 Task: Create a task  Create a new online booking system for a salon or spa , assign it to team member softage.1@softage.net in the project AgileMastery and update the status of the task to  Off Track , set the priority of the task to Medium
Action: Mouse moved to (70, 281)
Screenshot: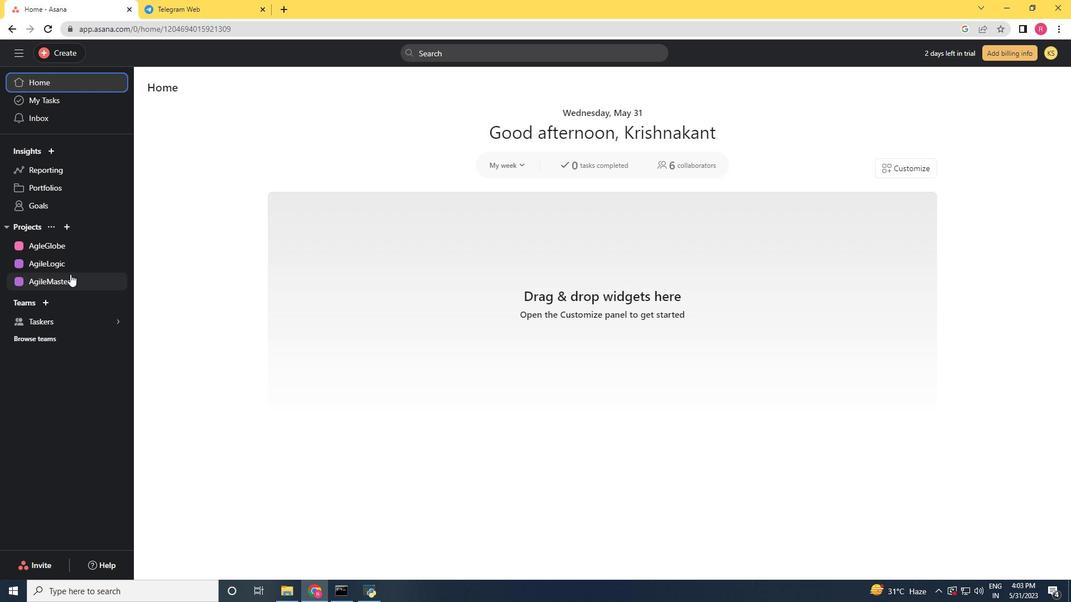 
Action: Mouse pressed left at (70, 281)
Screenshot: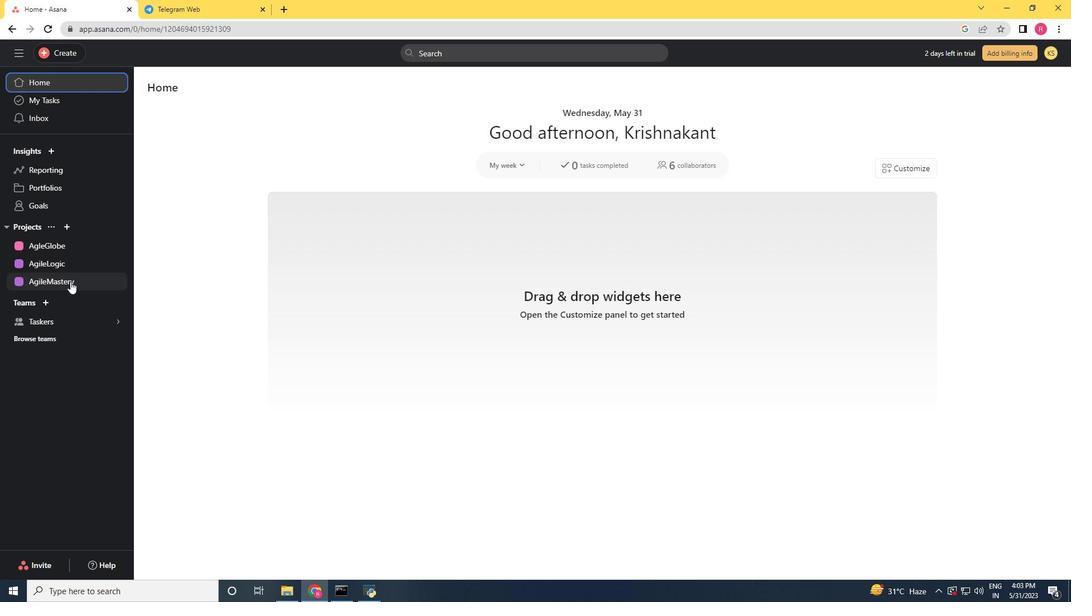 
Action: Mouse moved to (55, 49)
Screenshot: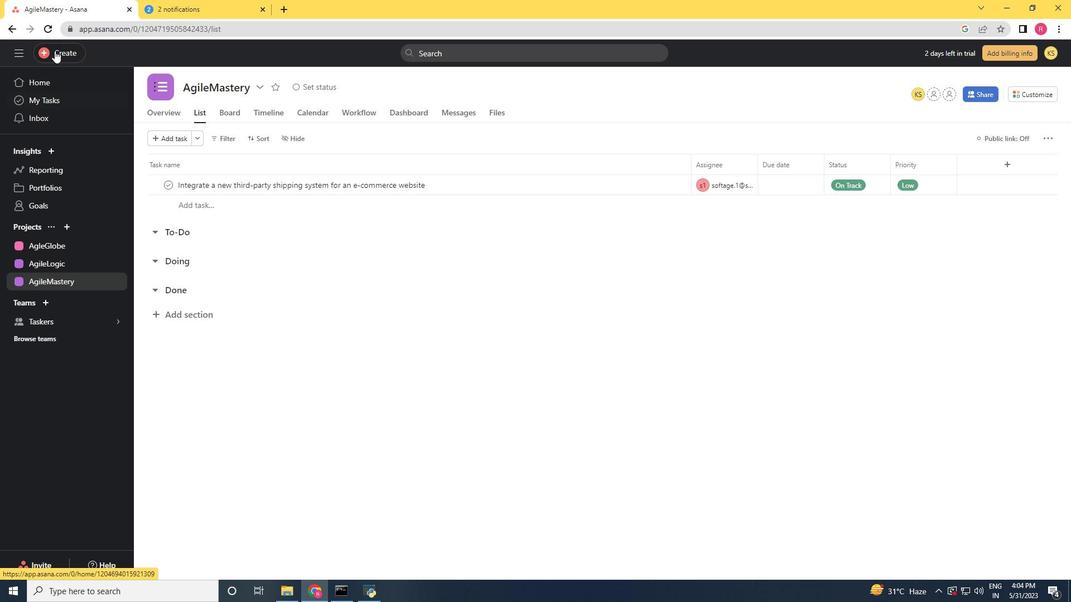 
Action: Mouse pressed left at (55, 49)
Screenshot: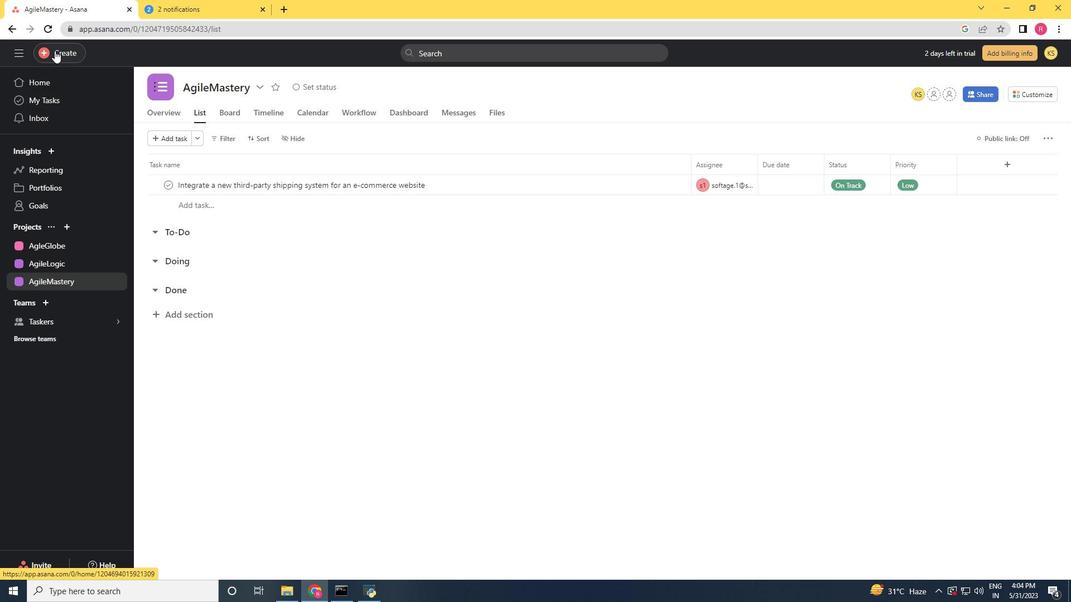 
Action: Mouse moved to (147, 58)
Screenshot: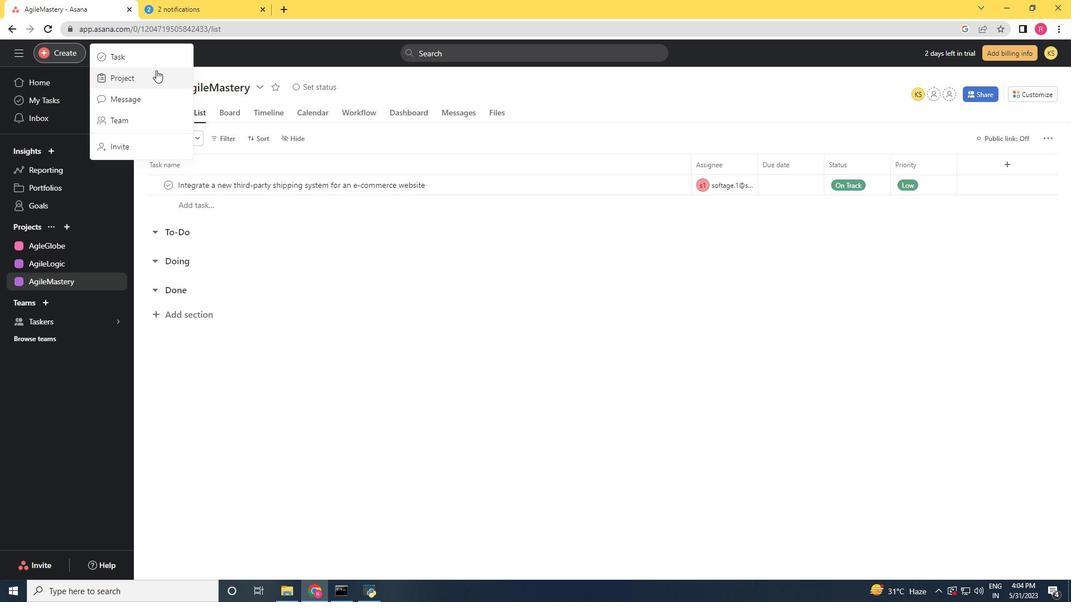 
Action: Mouse pressed left at (147, 58)
Screenshot: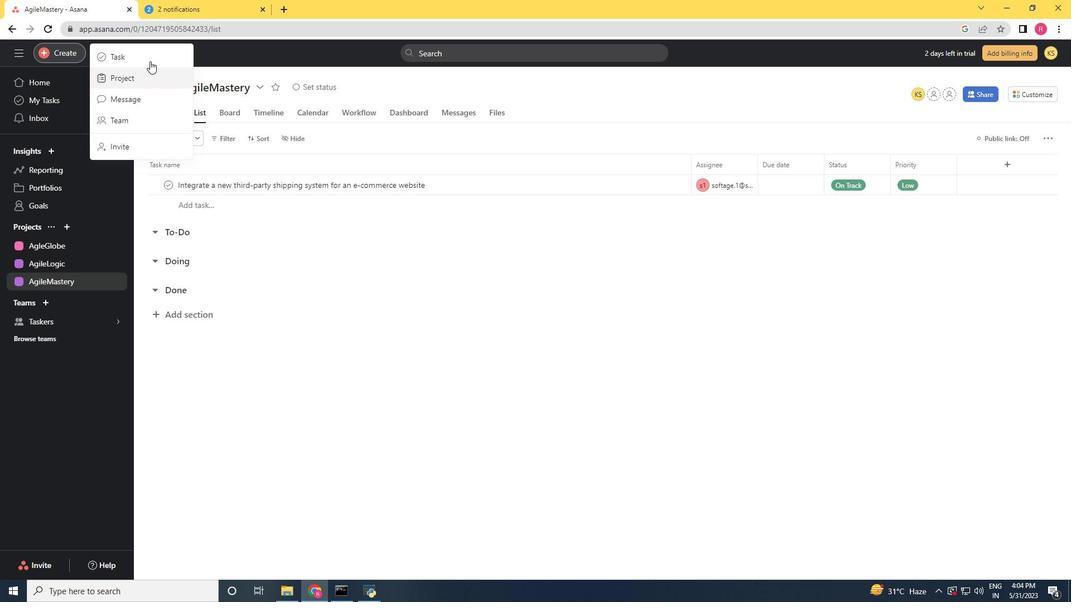 
Action: Key pressed <Key.shift>Create<Key.space>a<Key.space>new<Key.space>online<Key.space>booking<Key.space>system<Key.space>for<Key.space>a<Key.space>salon<Key.space>or<Key.space>spa
Screenshot: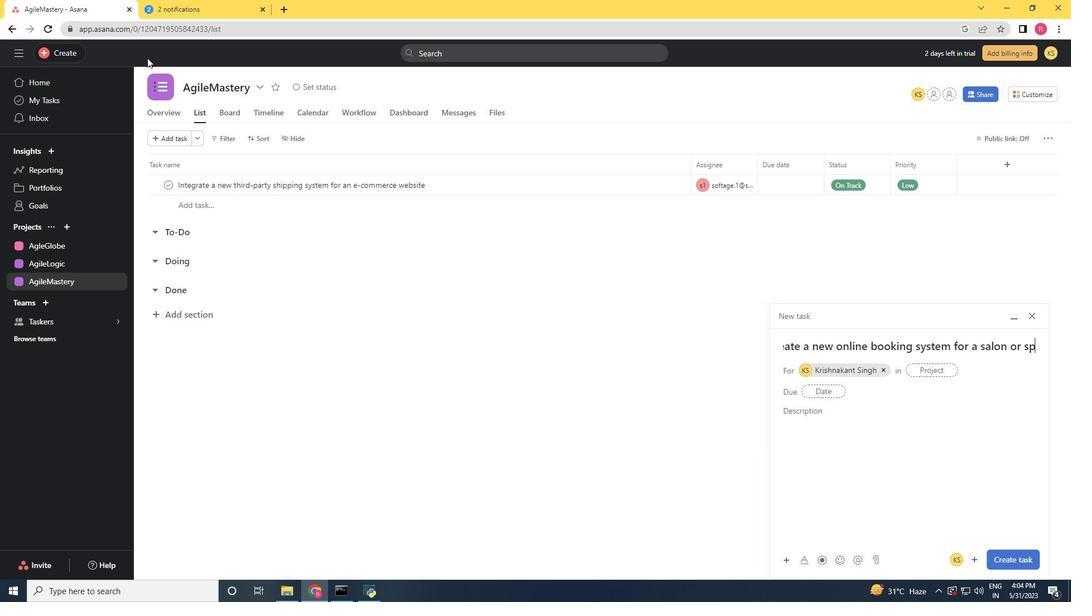 
Action: Mouse moved to (219, 6)
Screenshot: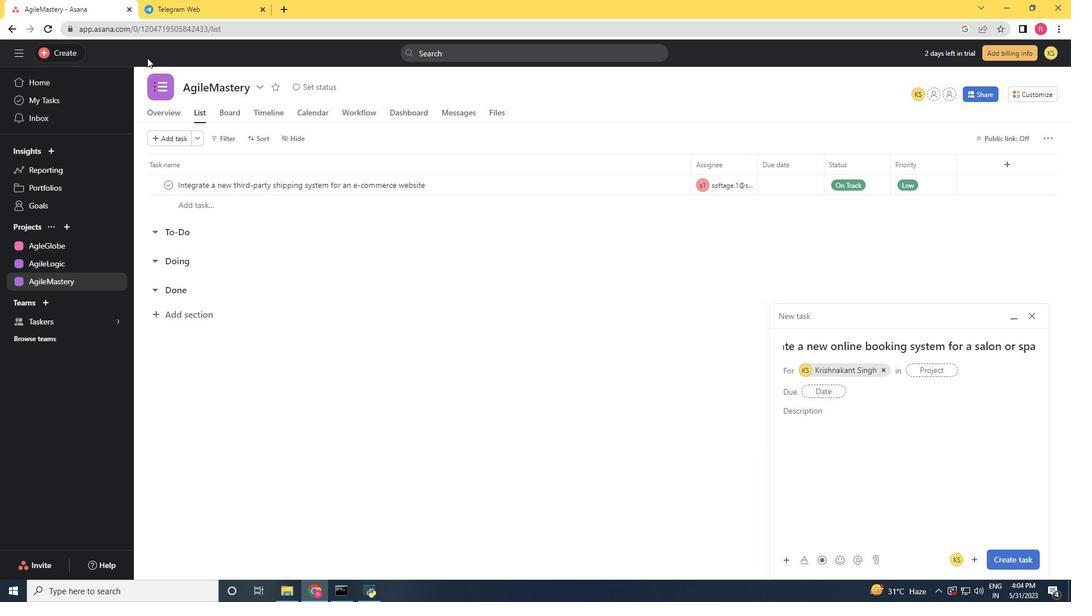 
Action: Mouse scrolled (219, 7) with delta (0, 0)
Screenshot: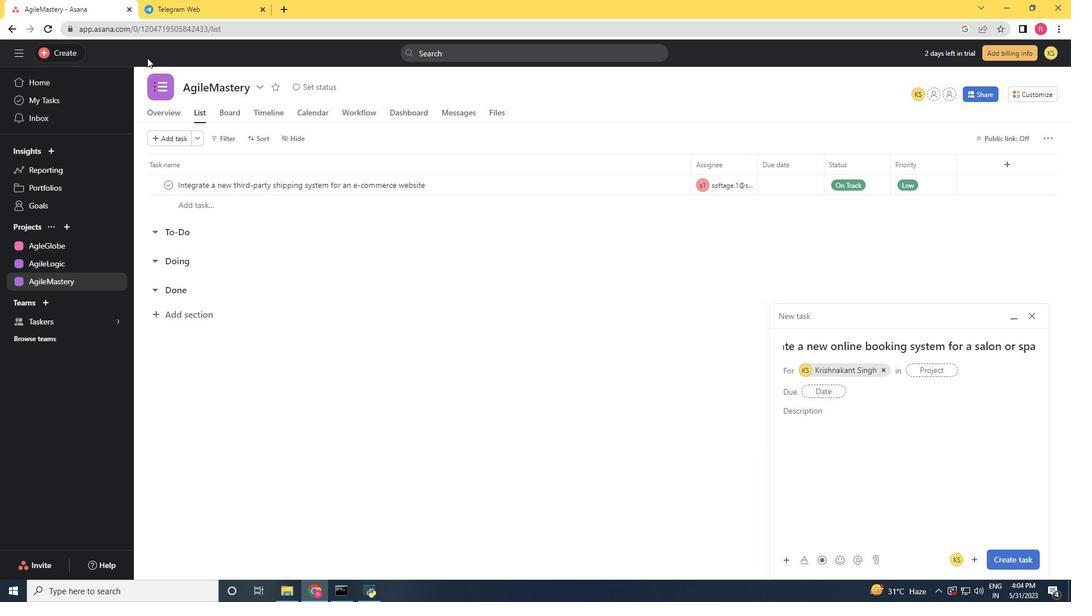 
Action: Mouse moved to (886, 370)
Screenshot: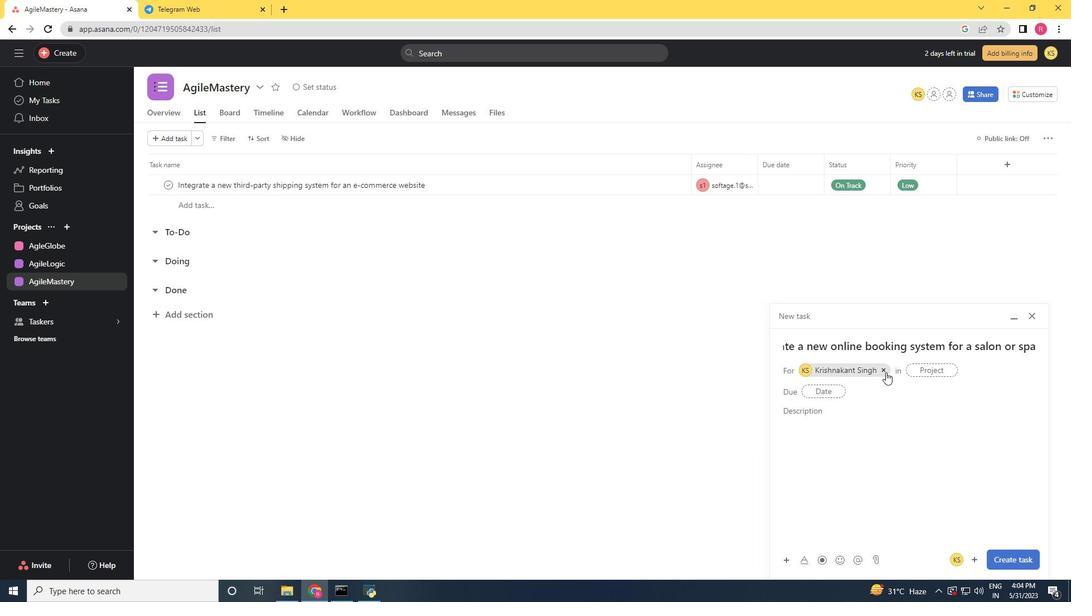 
Action: Mouse pressed left at (886, 370)
Screenshot: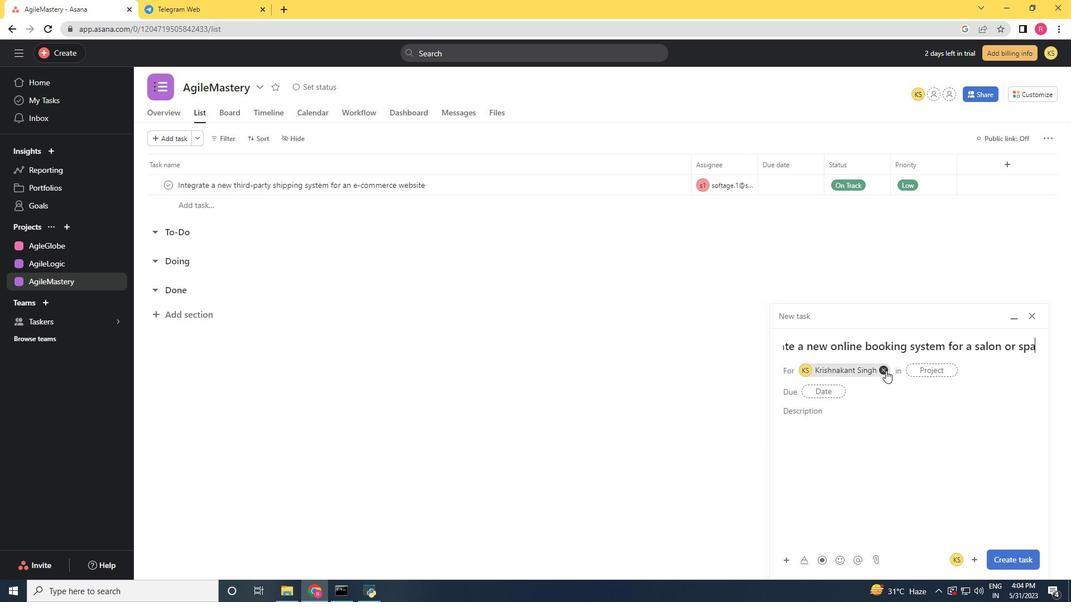 
Action: Mouse moved to (837, 371)
Screenshot: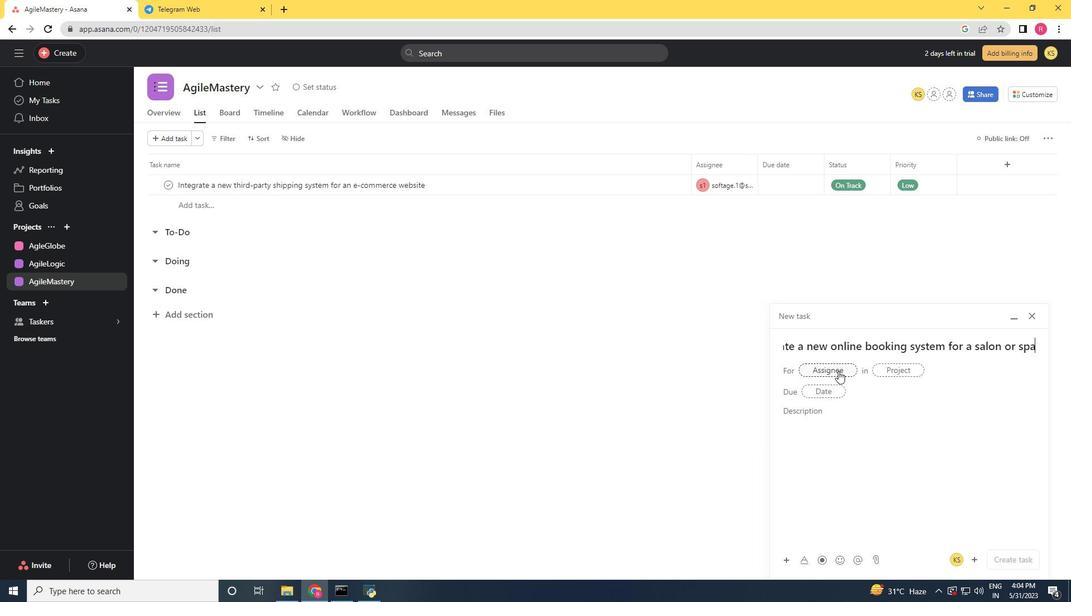 
Action: Mouse pressed left at (837, 371)
Screenshot: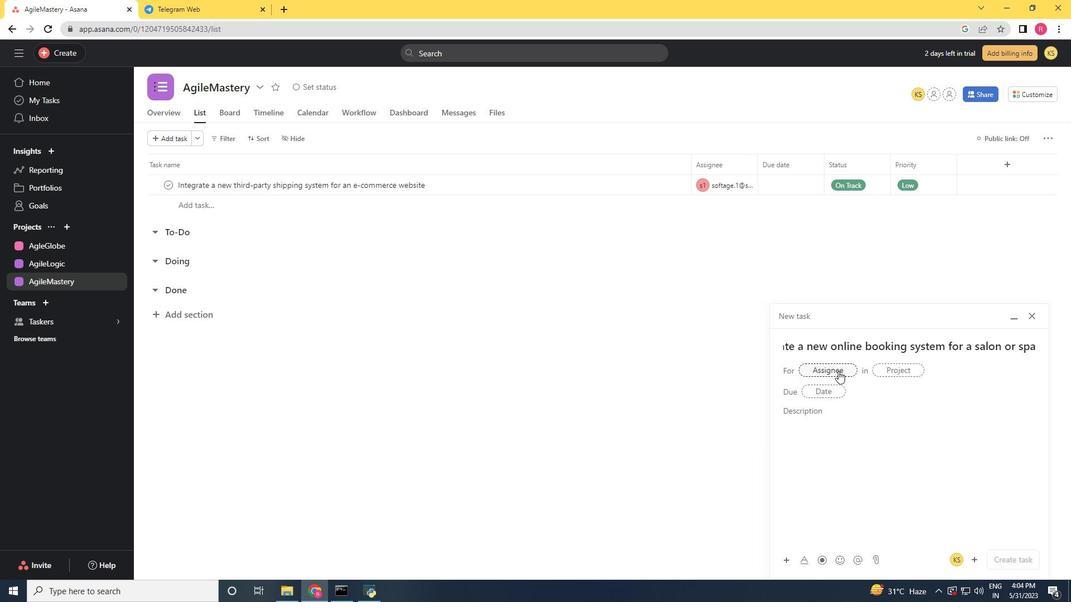 
Action: Mouse moved to (838, 369)
Screenshot: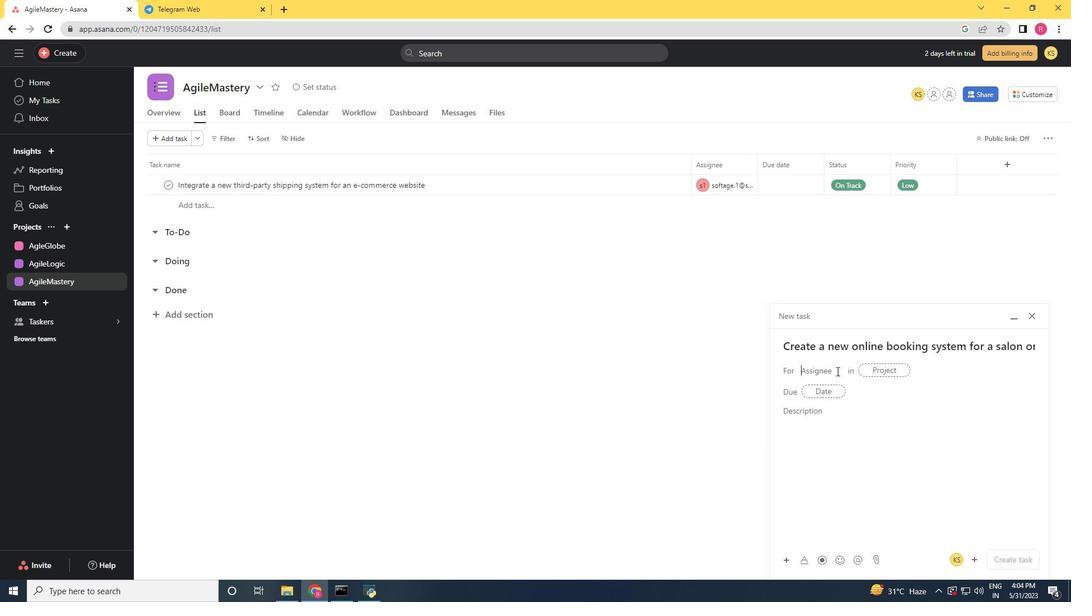 
Action: Key pressed softage.1<Key.shift>@softage.net
Screenshot: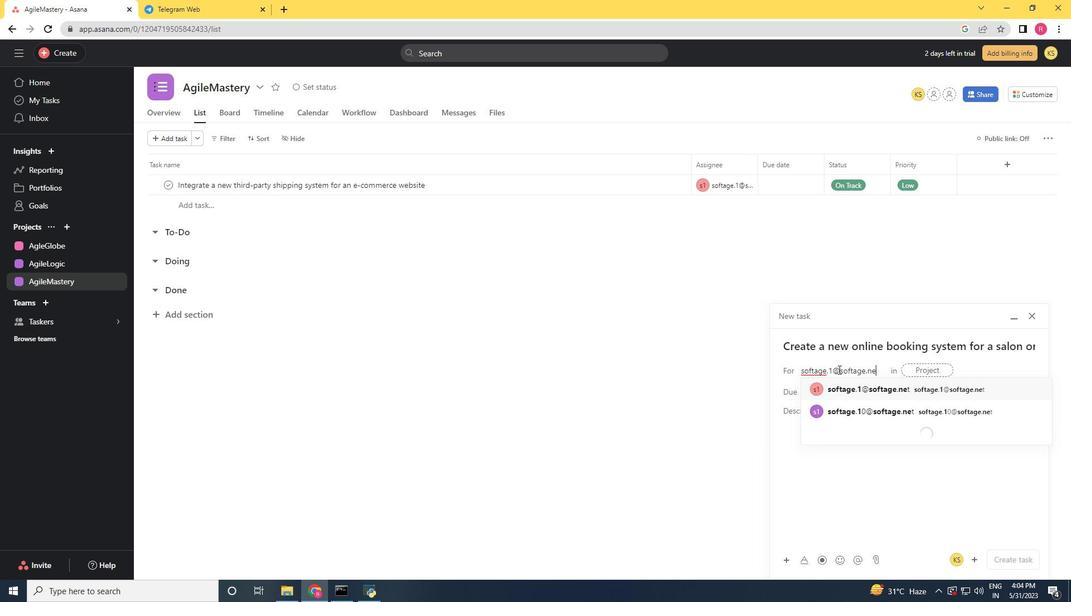 
Action: Mouse moved to (854, 391)
Screenshot: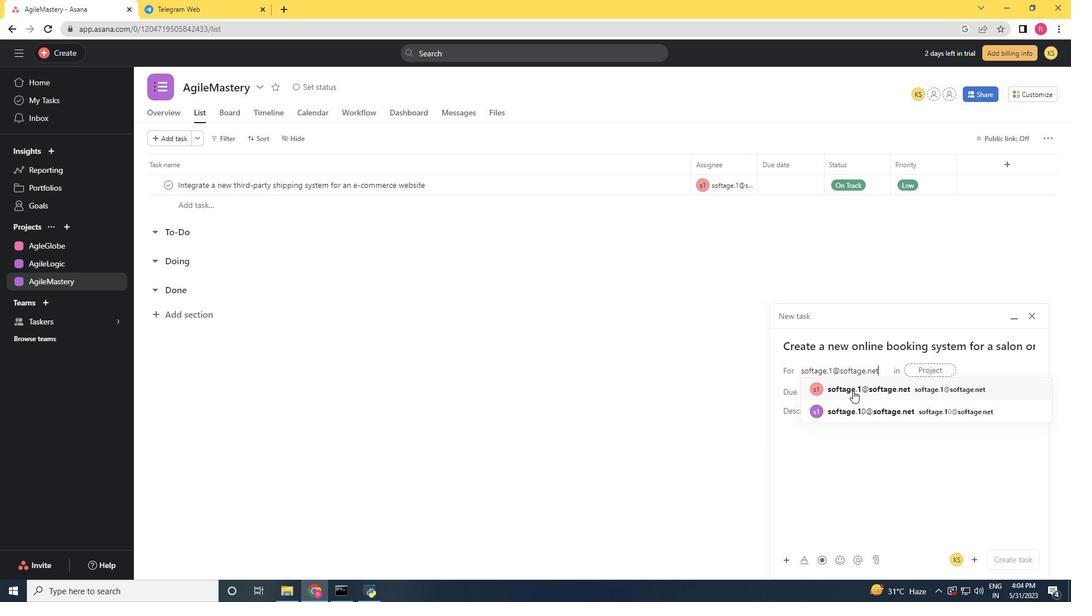 
Action: Mouse pressed left at (854, 391)
Screenshot: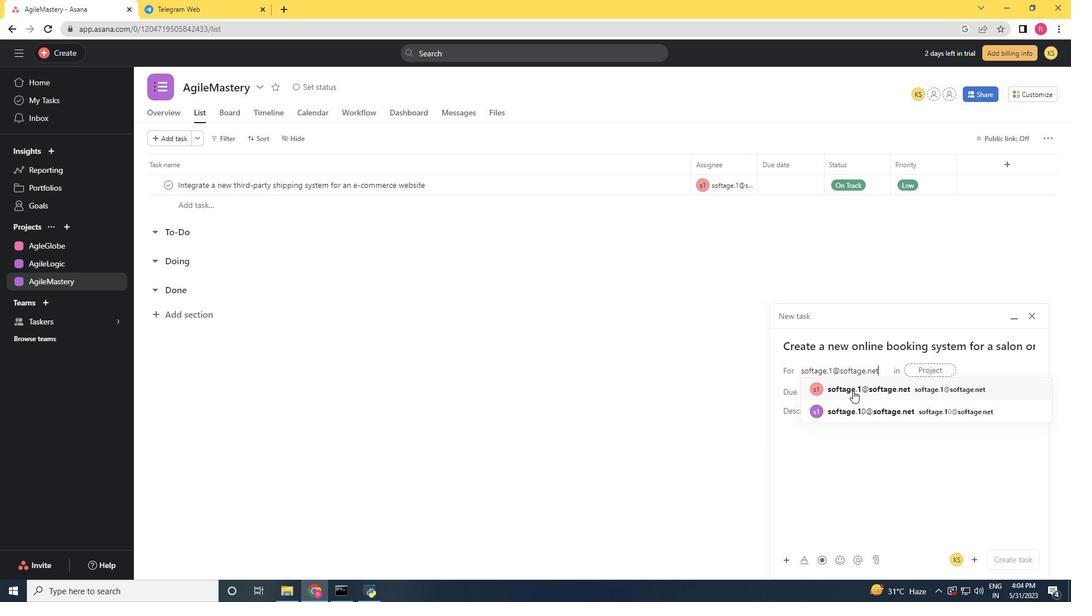 
Action: Mouse moved to (768, 392)
Screenshot: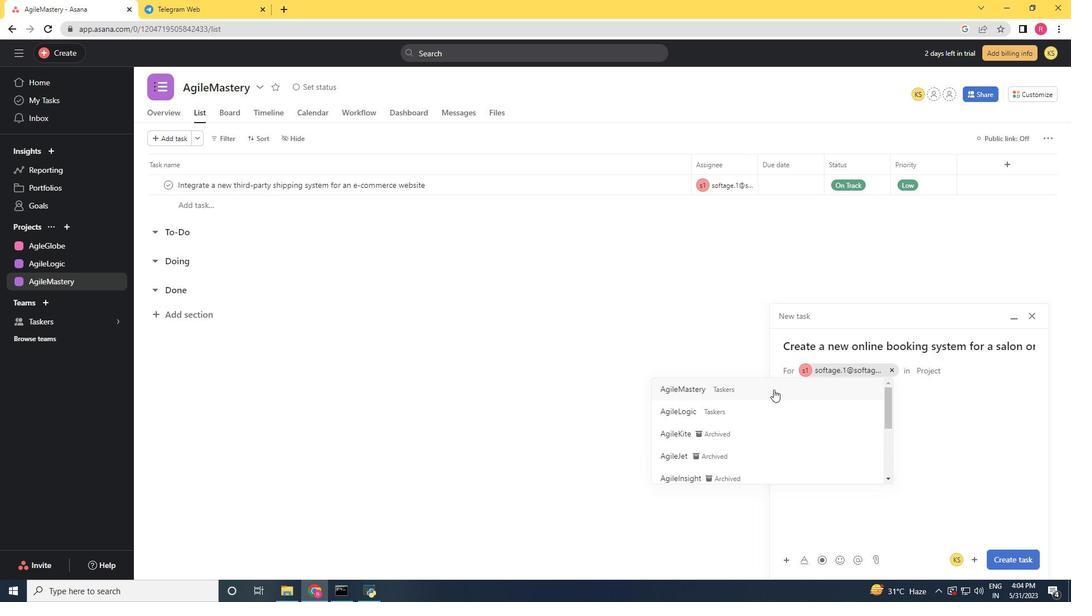 
Action: Mouse pressed left at (768, 392)
Screenshot: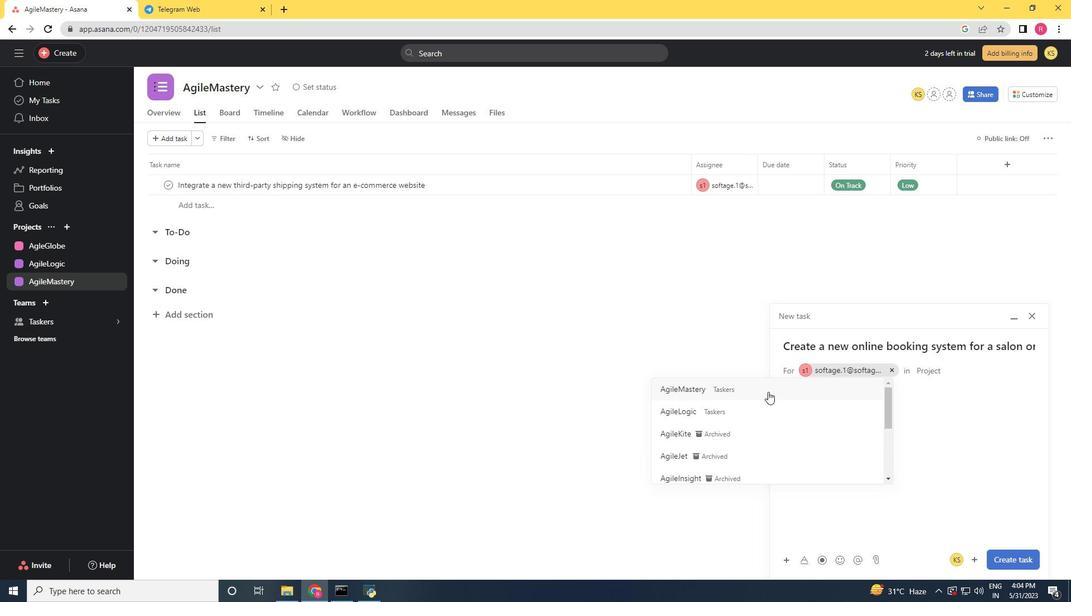 
Action: Mouse moved to (840, 418)
Screenshot: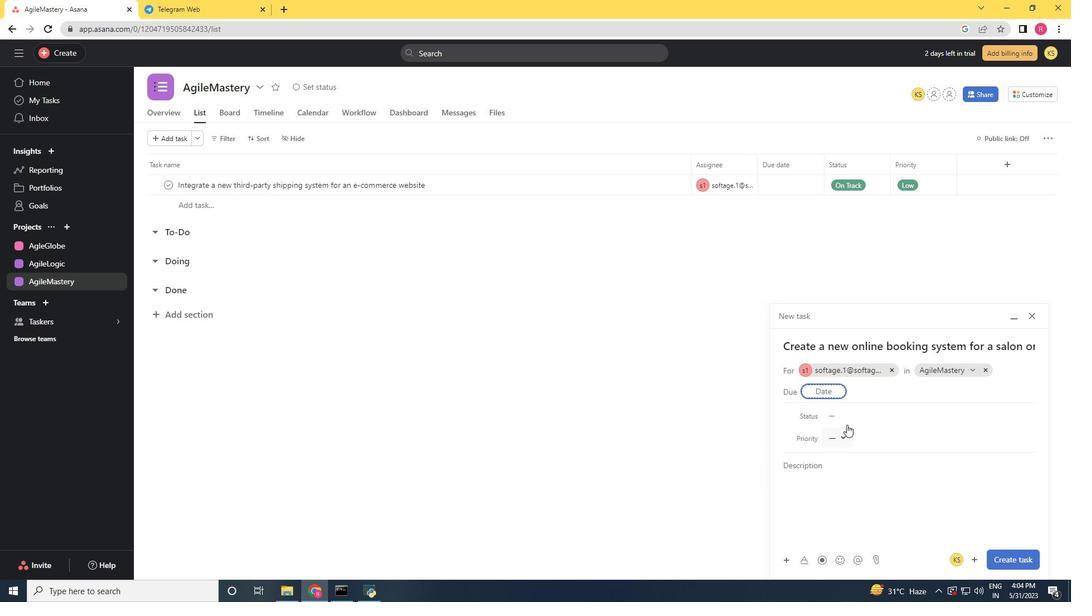 
Action: Mouse pressed left at (840, 418)
Screenshot: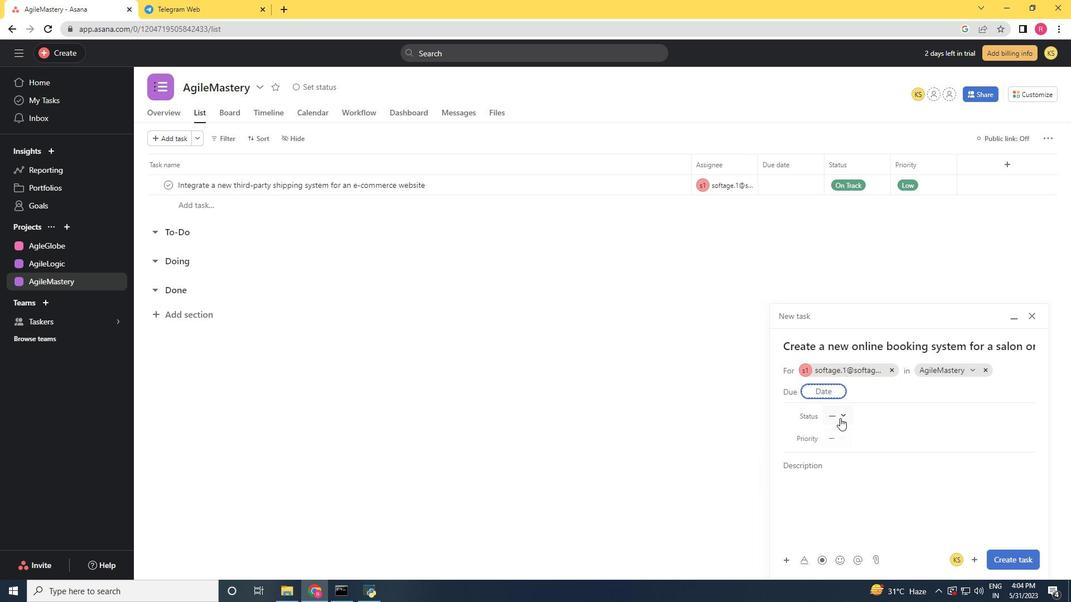 
Action: Mouse moved to (864, 472)
Screenshot: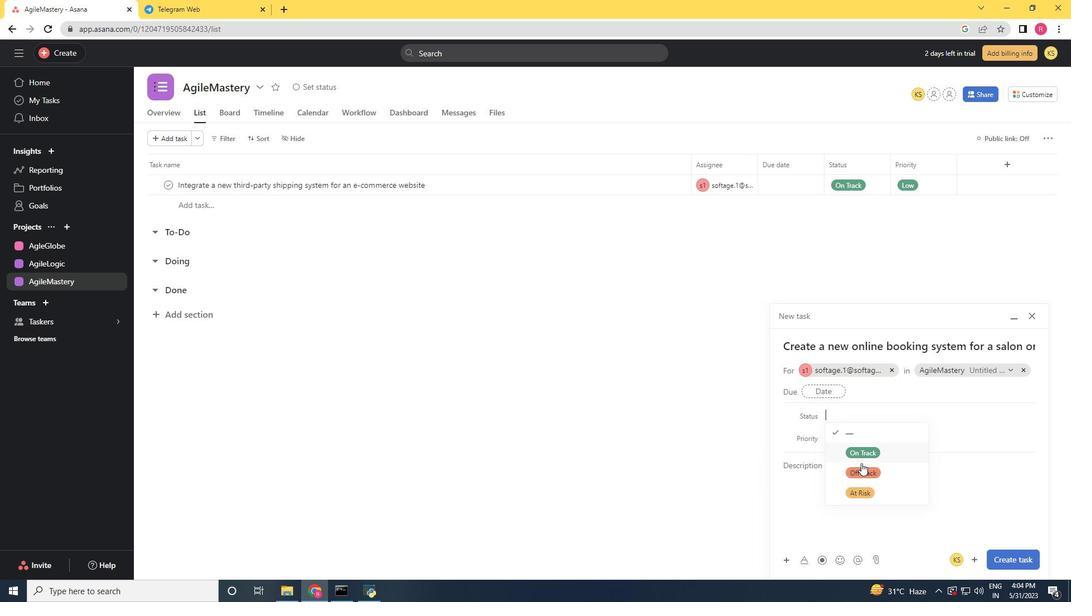 
Action: Mouse pressed left at (864, 472)
Screenshot: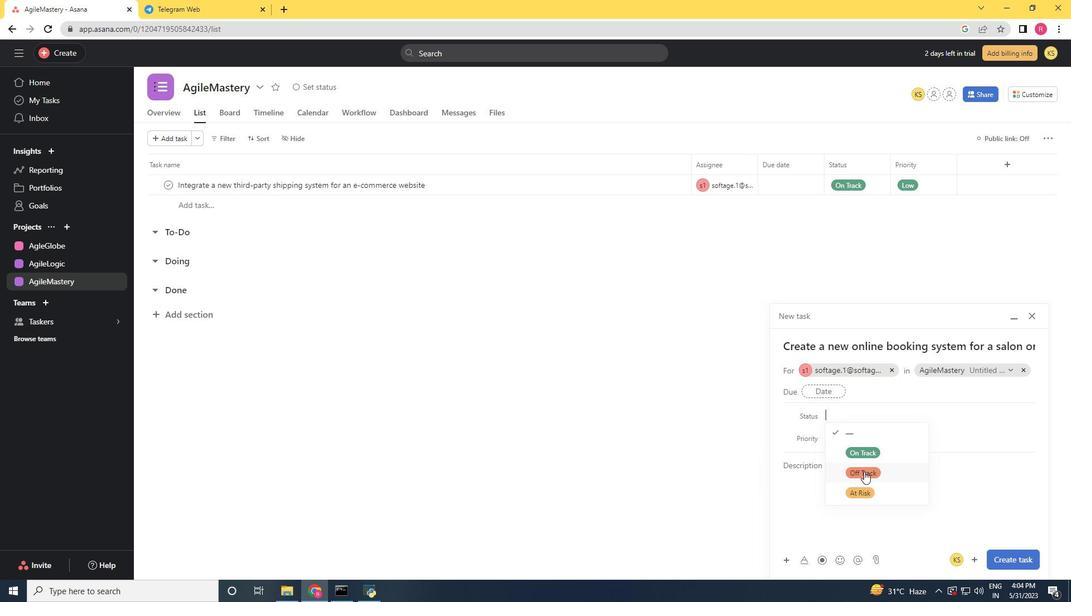 
Action: Mouse moved to (834, 439)
Screenshot: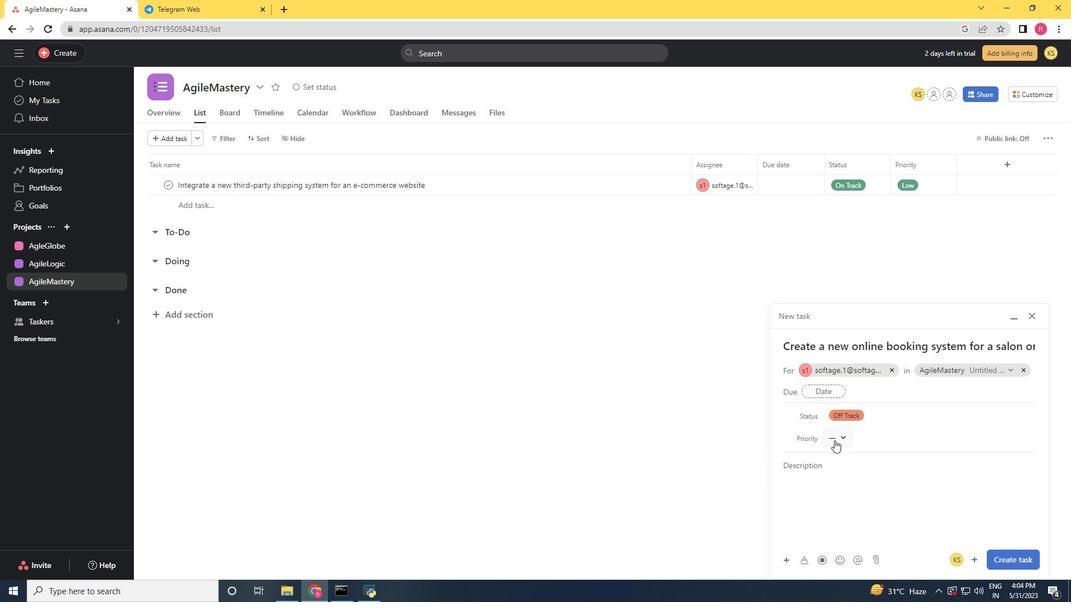 
Action: Mouse pressed left at (834, 439)
Screenshot: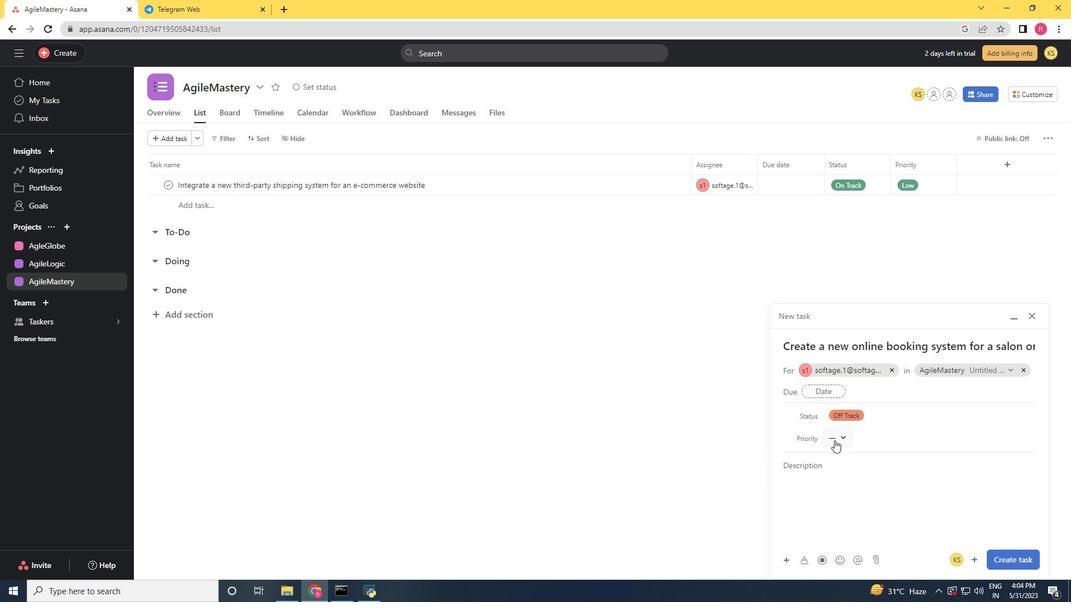 
Action: Mouse moved to (864, 493)
Screenshot: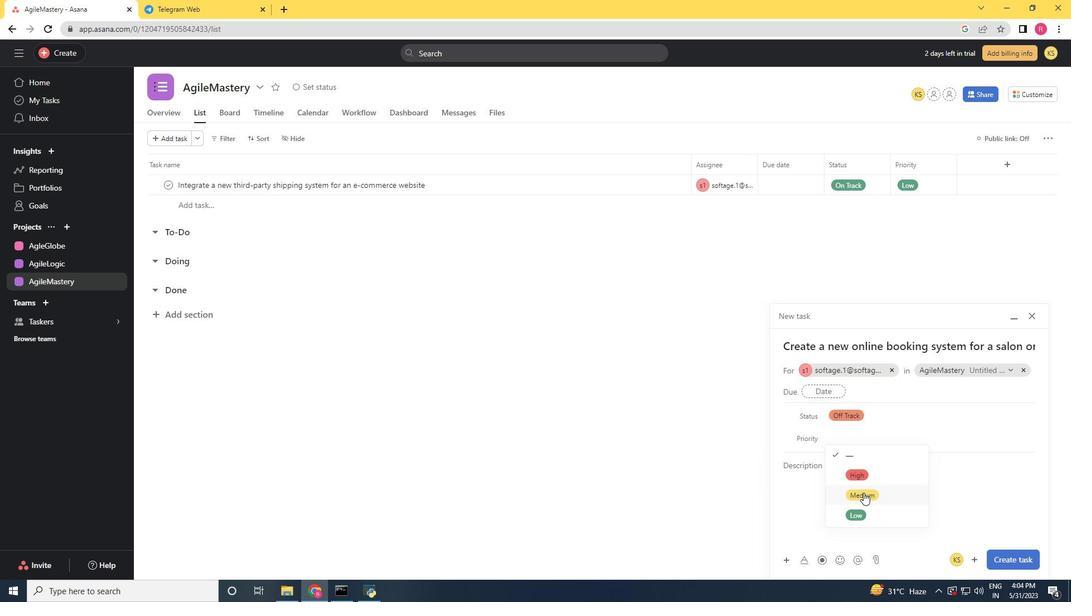
Action: Mouse pressed left at (864, 493)
Screenshot: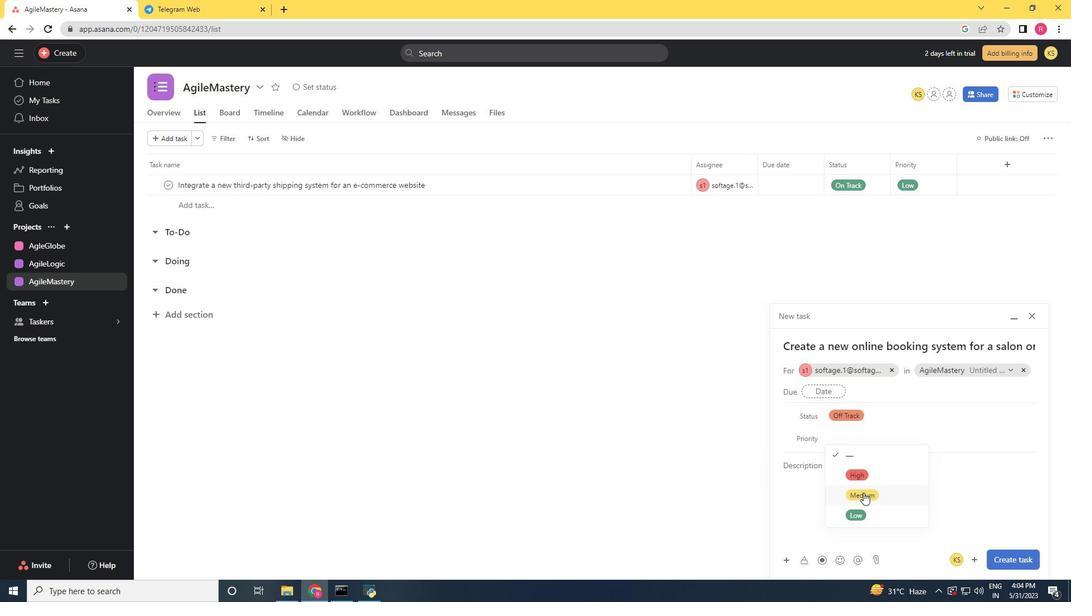 
Action: Mouse moved to (1011, 561)
Screenshot: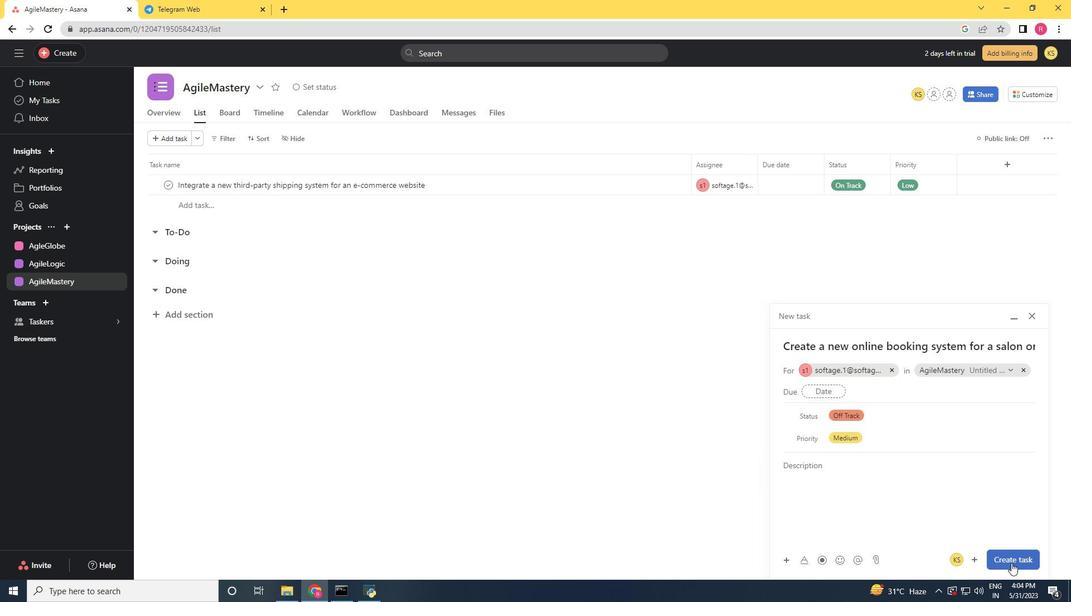 
Action: Mouse pressed left at (1011, 561)
Screenshot: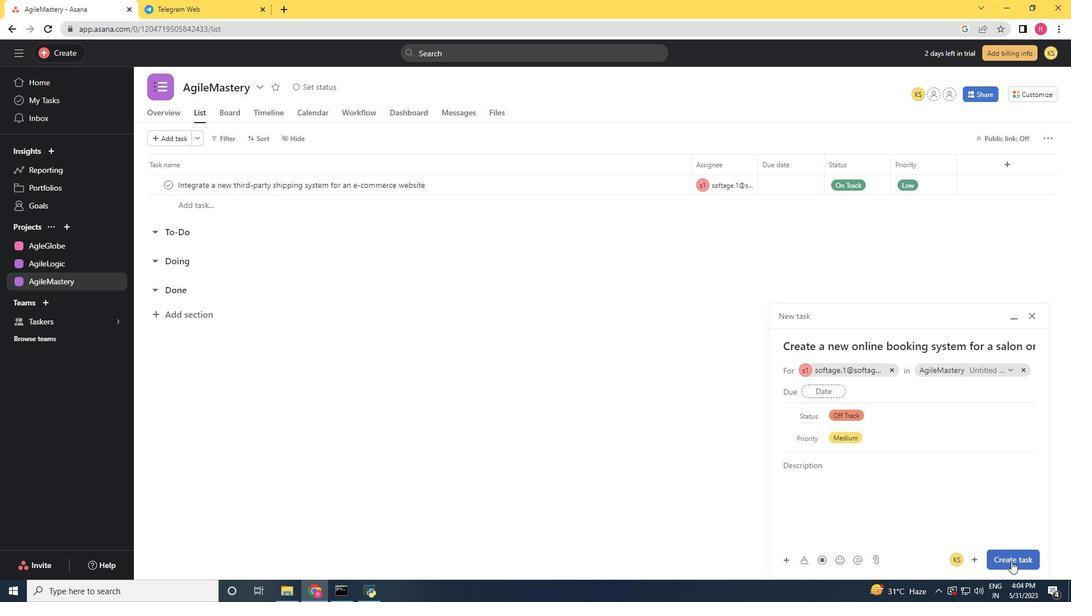 
Action: Mouse moved to (1012, 561)
Screenshot: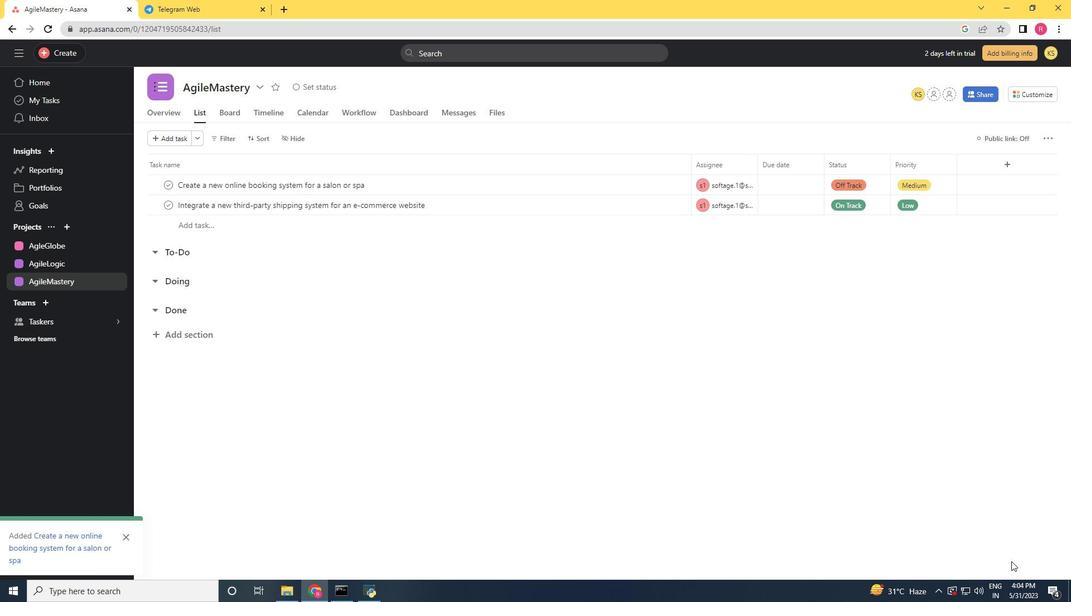 
